 Task: Add the product "Ben & Jerry's Half Baked Ice Cream (1 pt)" to cart from the store "DashMart".
Action: Mouse moved to (40, 175)
Screenshot: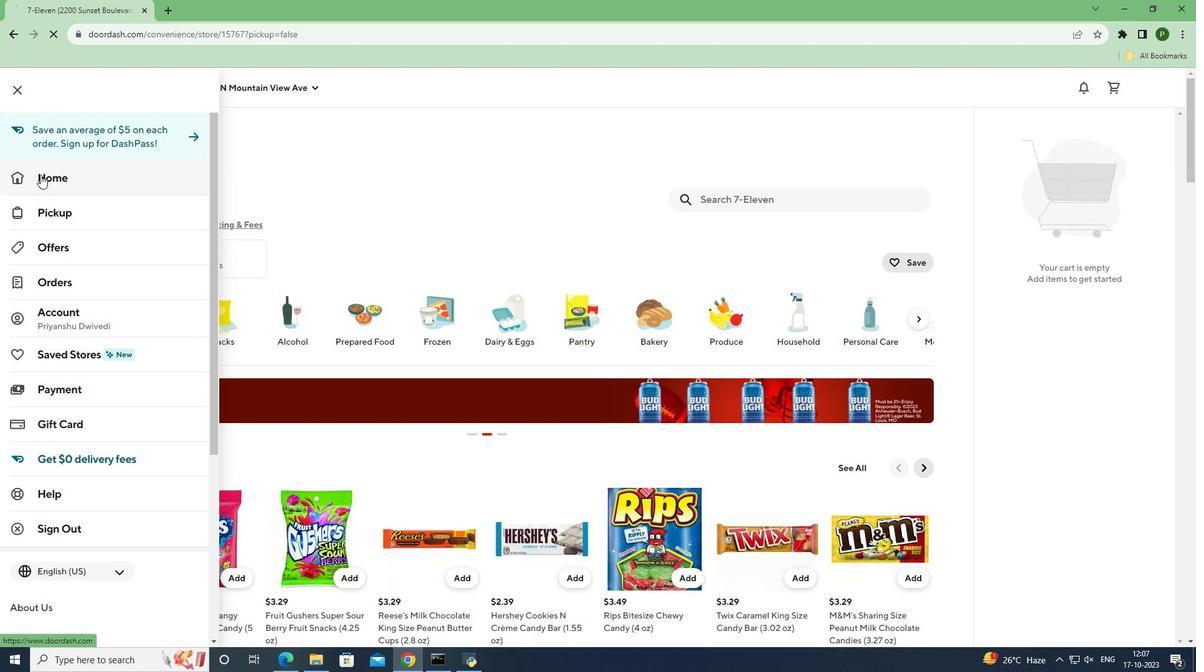 
Action: Mouse pressed left at (40, 175)
Screenshot: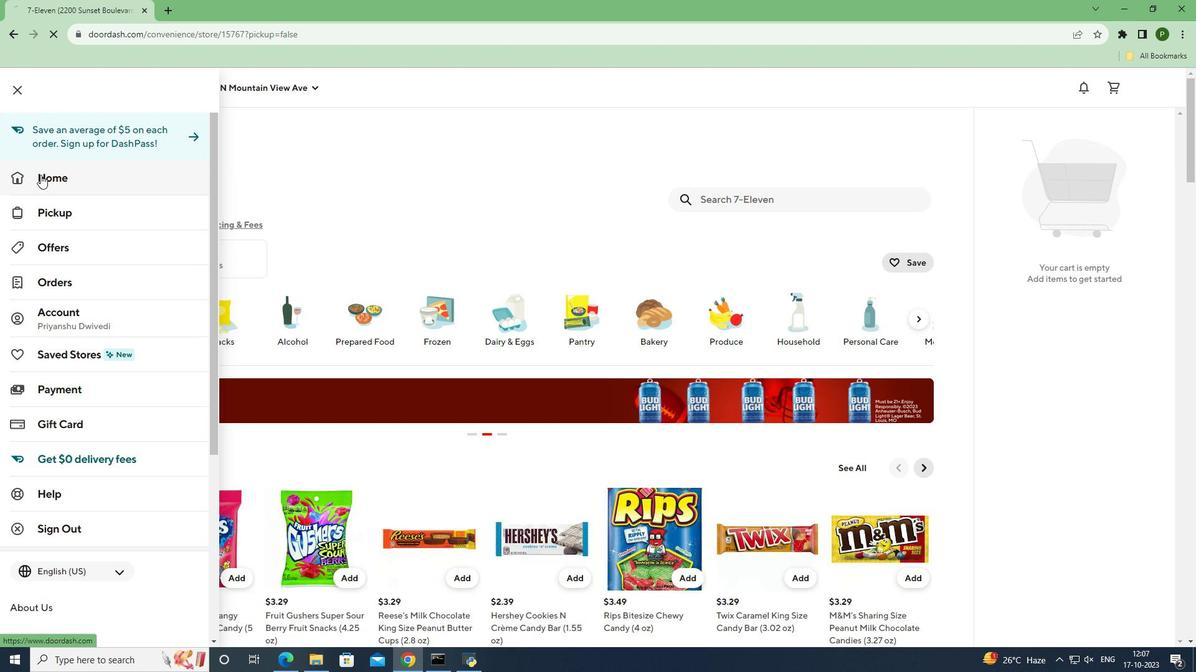 
Action: Mouse moved to (279, 133)
Screenshot: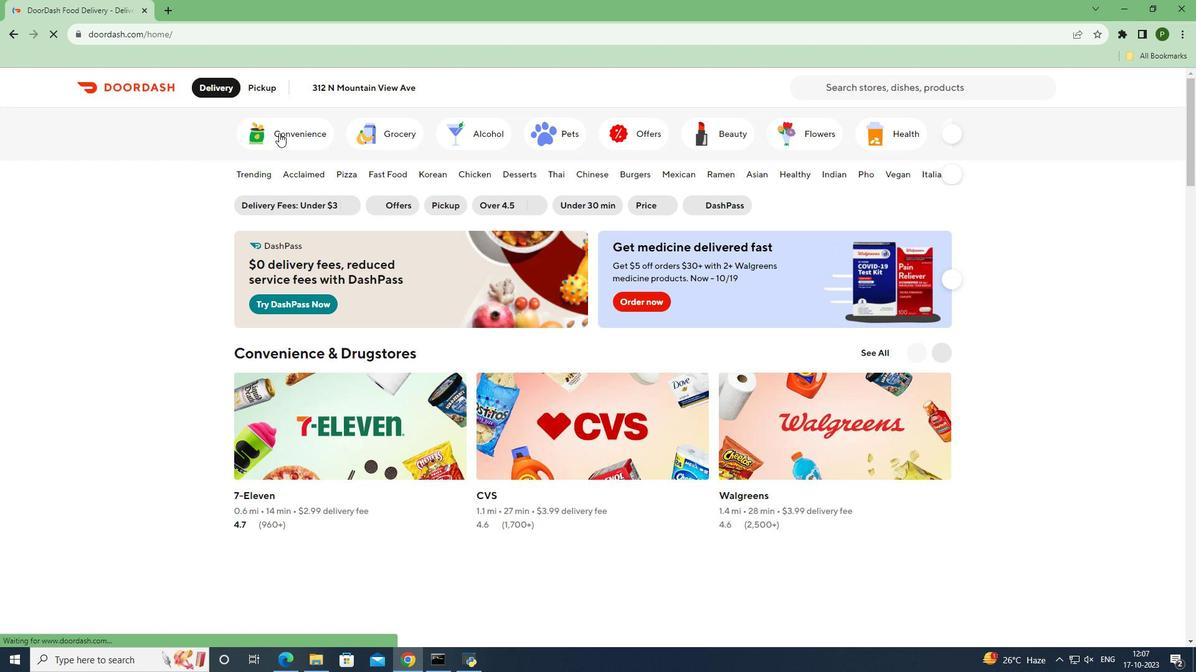 
Action: Mouse pressed left at (279, 133)
Screenshot: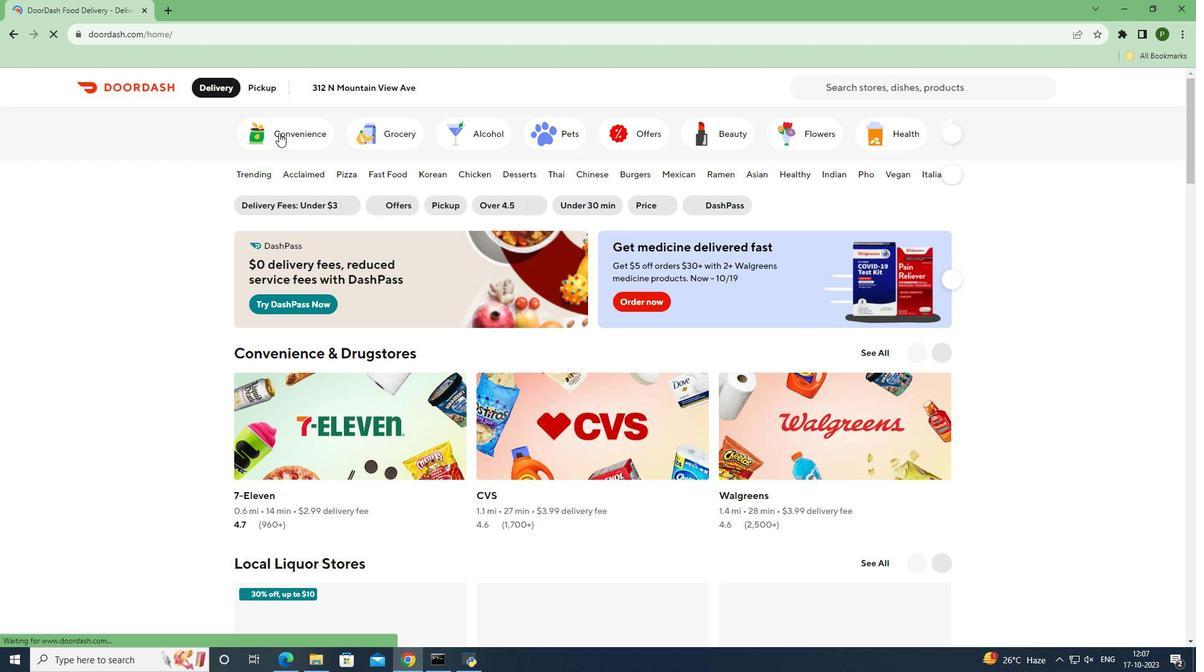 
Action: Mouse moved to (300, 407)
Screenshot: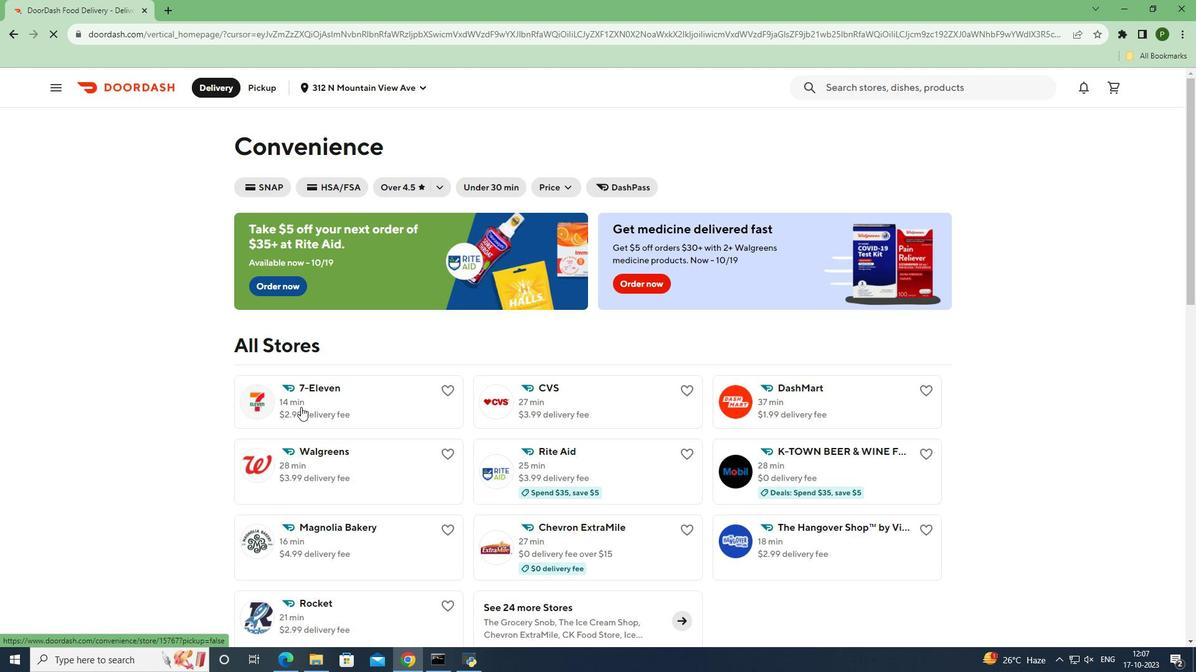 
Action: Mouse pressed left at (300, 407)
Screenshot: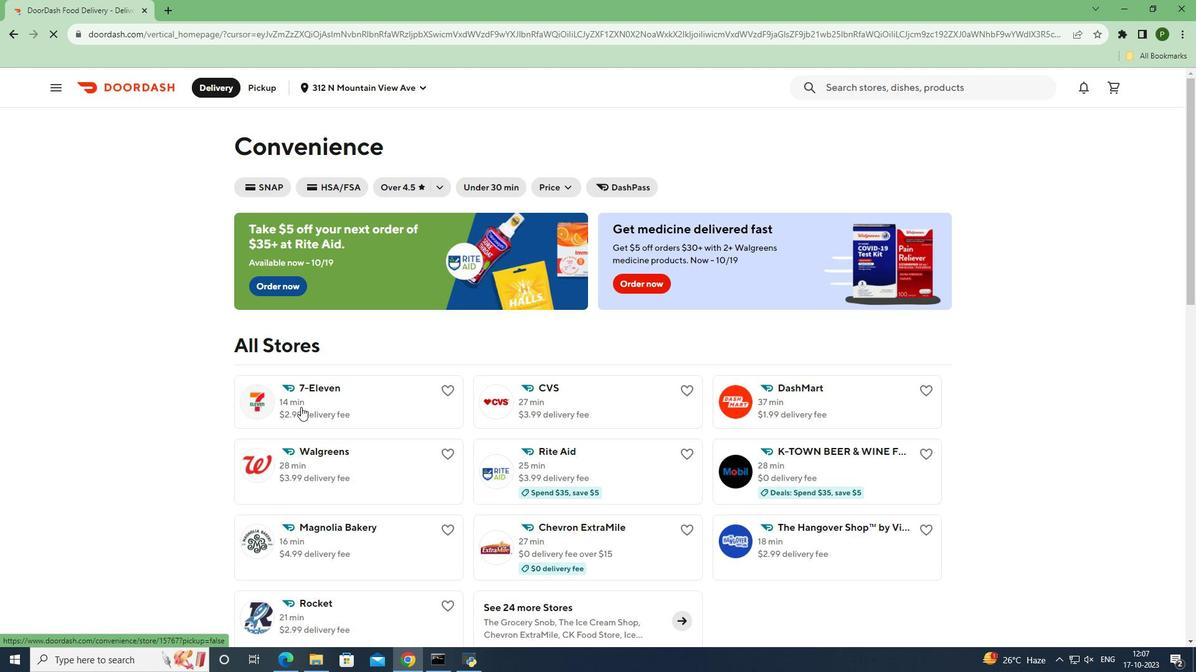 
Action: Mouse moved to (744, 204)
Screenshot: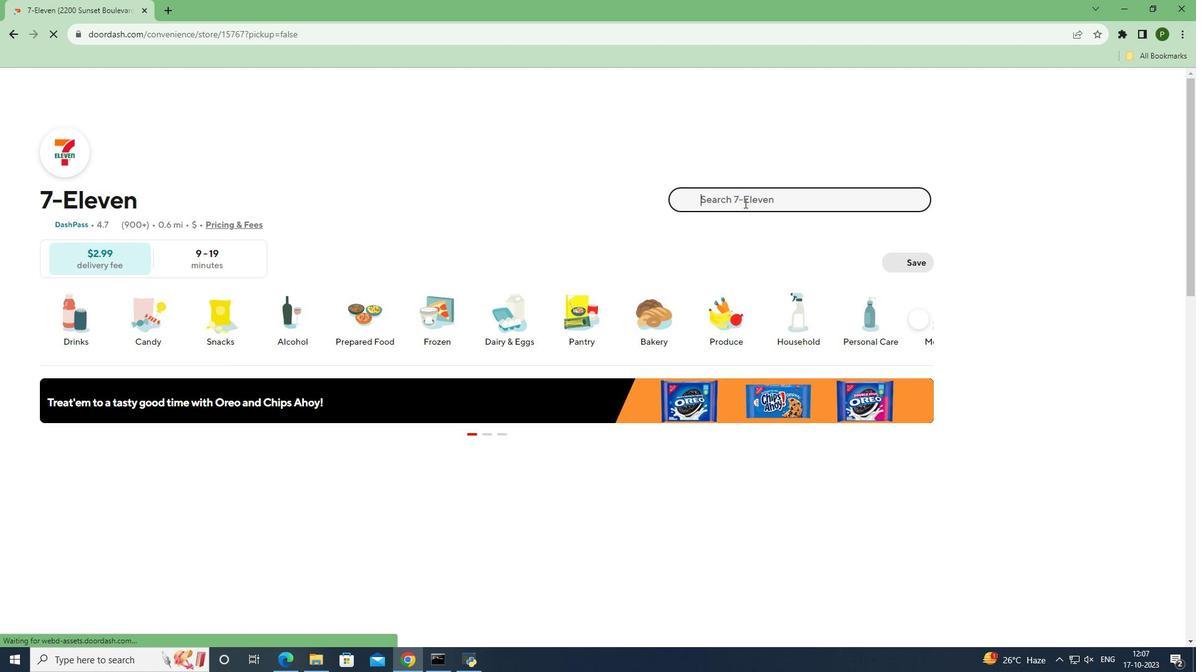
Action: Mouse pressed left at (744, 204)
Screenshot: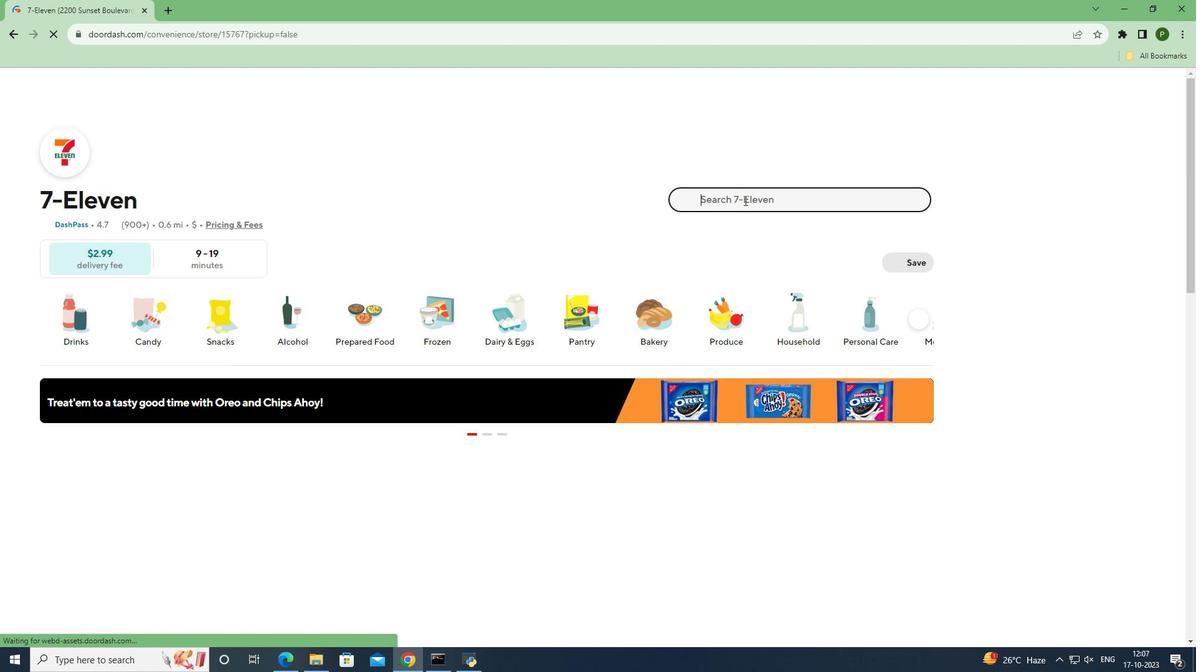 
Action: Mouse moved to (744, 200)
Screenshot: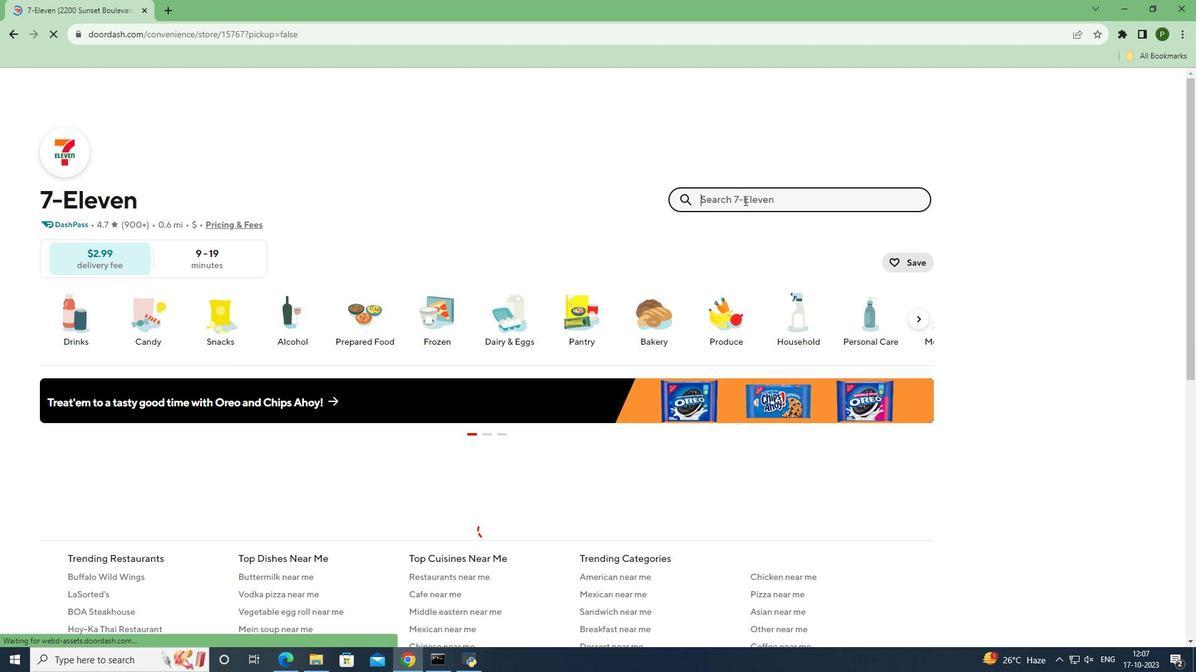 
Action: Key pressed <Key.caps_lock>B<Key.caps_lock>en<Key.space><Key.shift>&<Key.space><Key.caps_lock>J<Key.caps_lock>erry's<Key.space><Key.caps_lock>H<Key.caps_lock>alf<Key.space><Key.caps_lock>B<Key.caps_lock>aked<Key.space><Key.caps_lock>I<Key.caps_lock>ce<Key.space><Key.caps_lock>C<Key.caps_lock>ream<Key.space><Key.shift_r><Key.shift_r><Key.shift_r><Key.shift_r><Key.shift_r>(1<Key.space>pt<Key.shift_r>)<Key.enter>
Screenshot: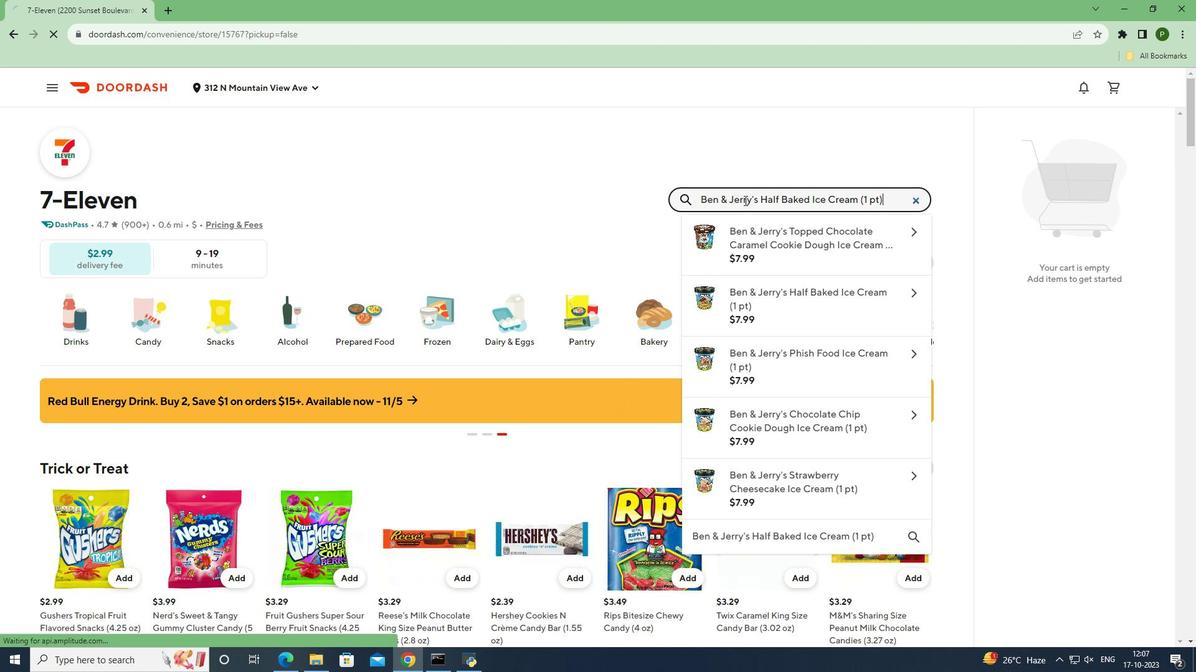
Action: Mouse moved to (109, 323)
Screenshot: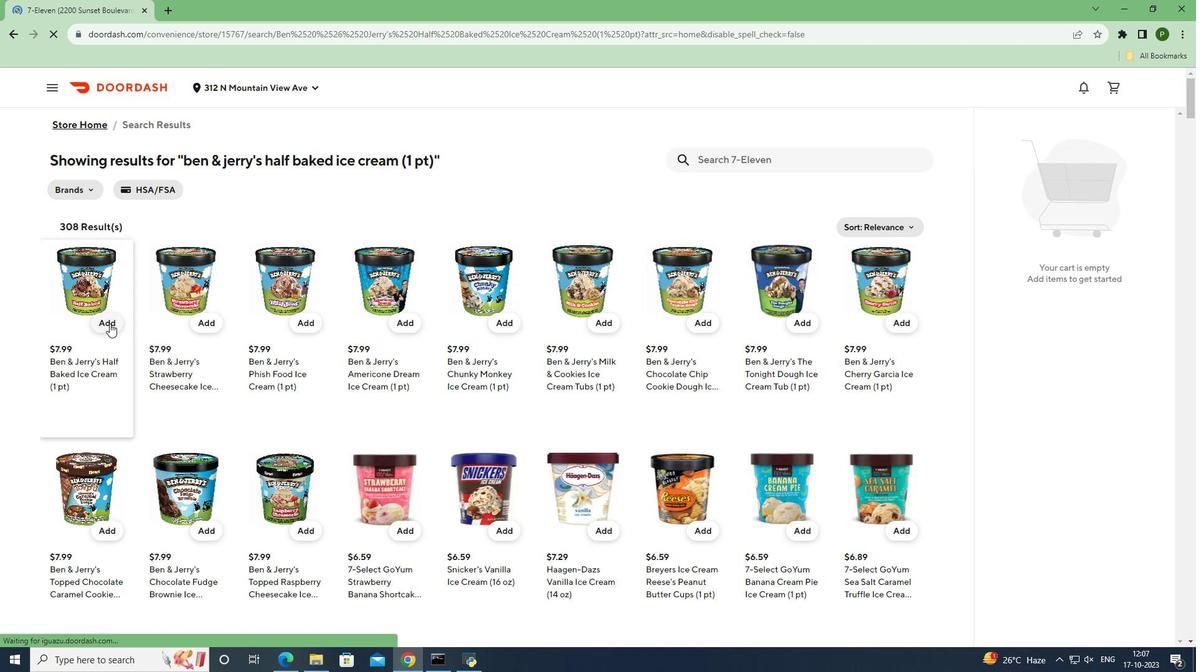 
Action: Mouse pressed left at (109, 323)
Screenshot: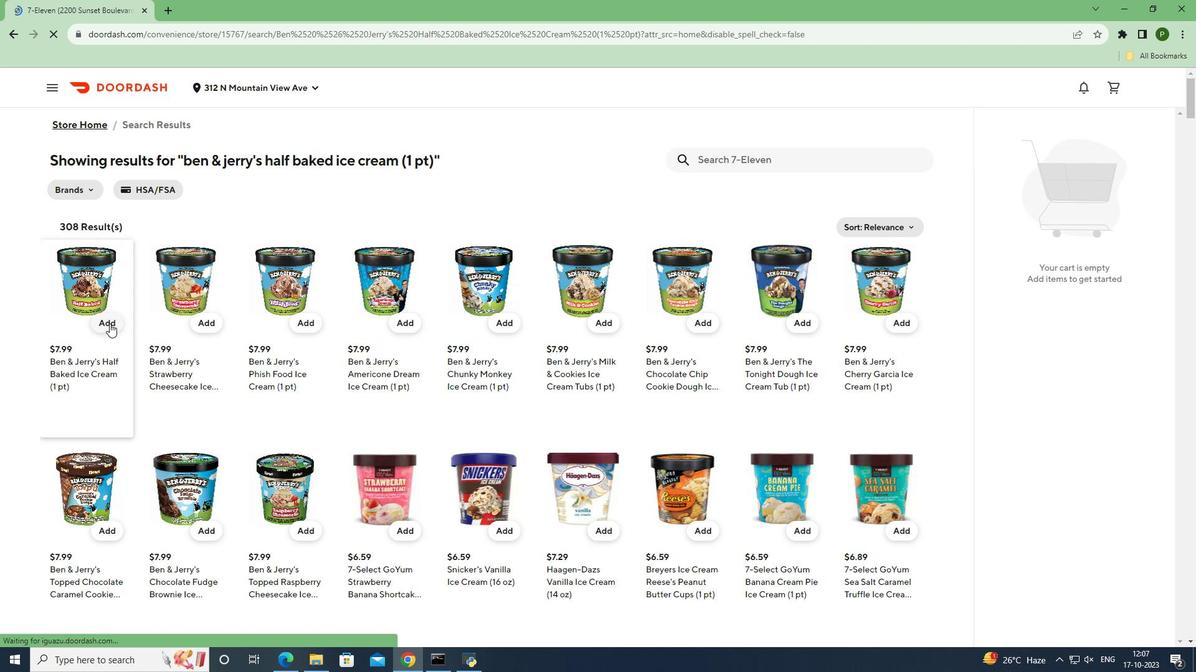 
Action: Mouse moved to (131, 396)
Screenshot: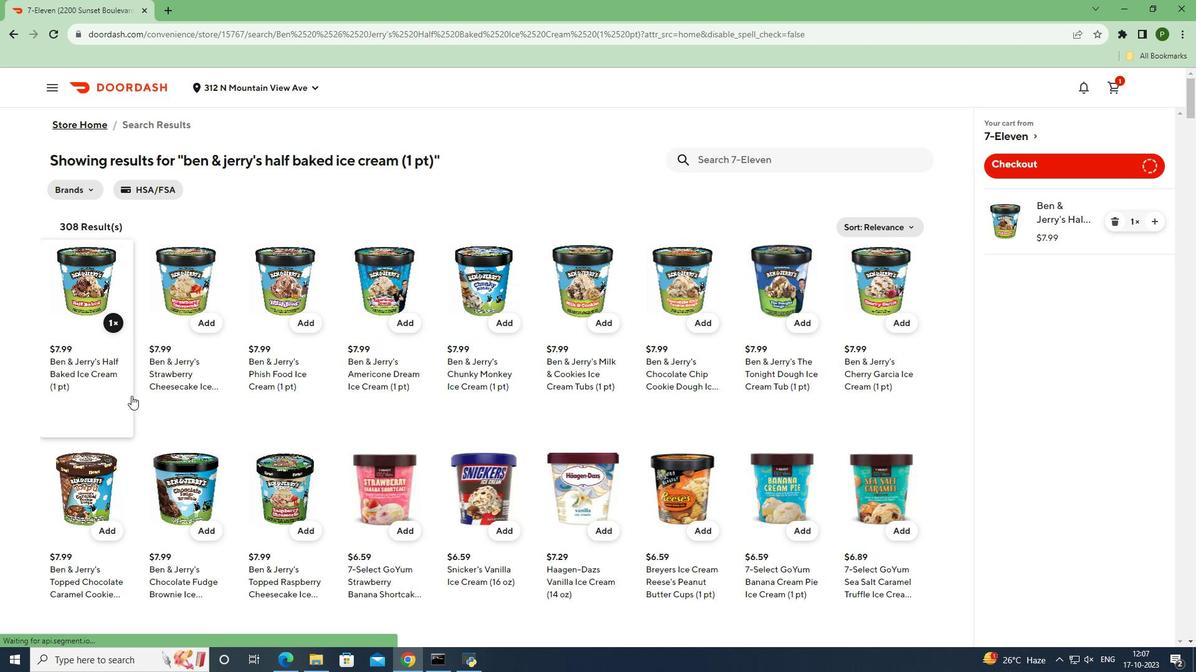 
